 Task: Use the formula "AVERAGEA" in spreadsheet "Project portfolio".
Action: Mouse moved to (145, 131)
Screenshot: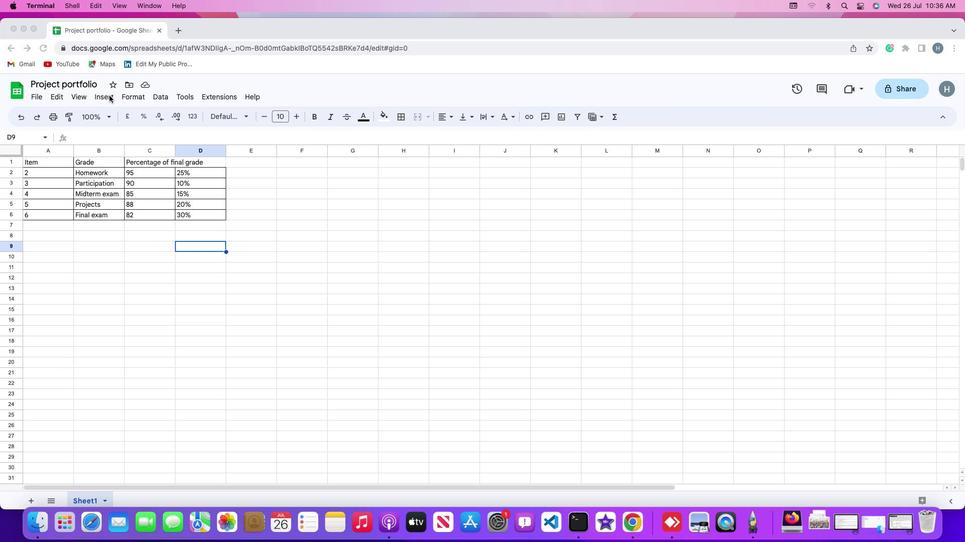 
Action: Mouse pressed left at (145, 131)
Screenshot: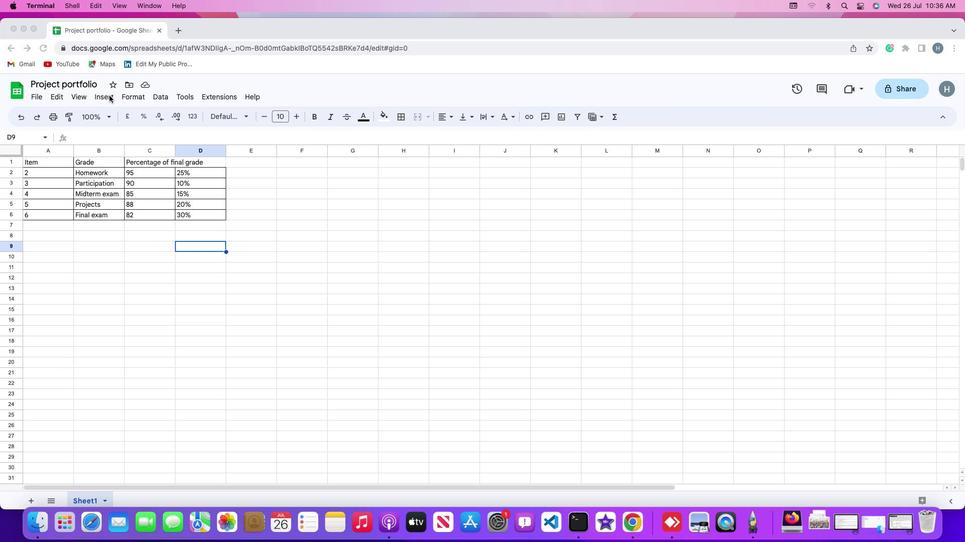 
Action: Mouse pressed left at (145, 131)
Screenshot: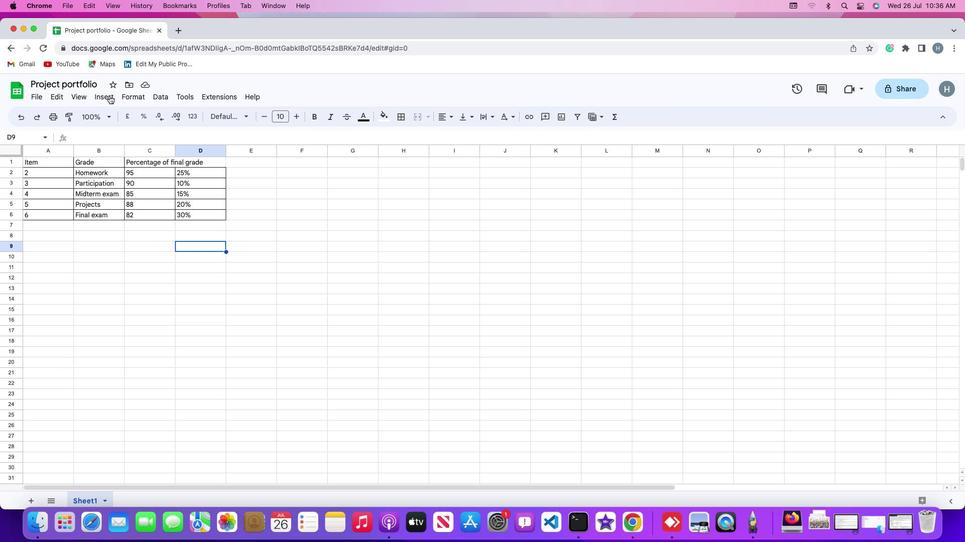 
Action: Mouse moved to (462, 435)
Screenshot: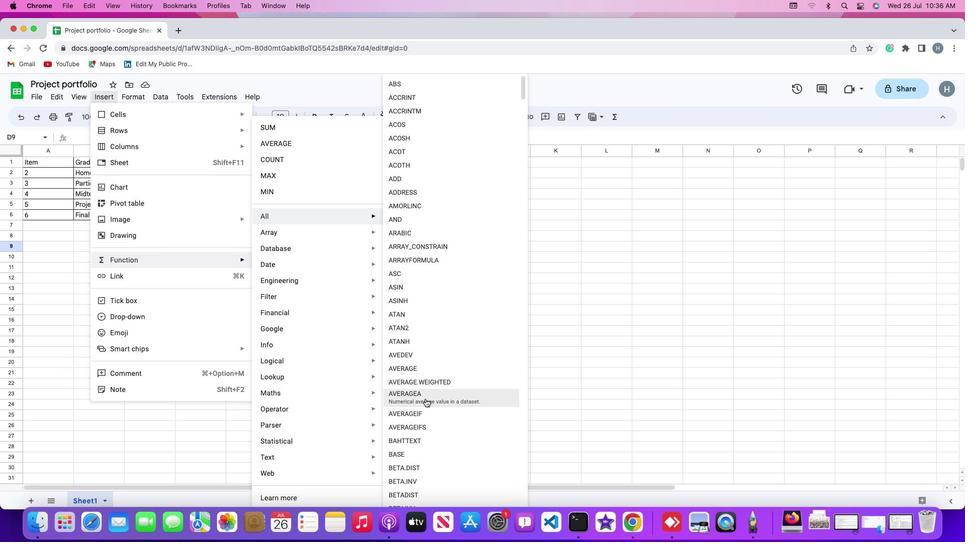 
Action: Mouse pressed left at (462, 435)
Screenshot: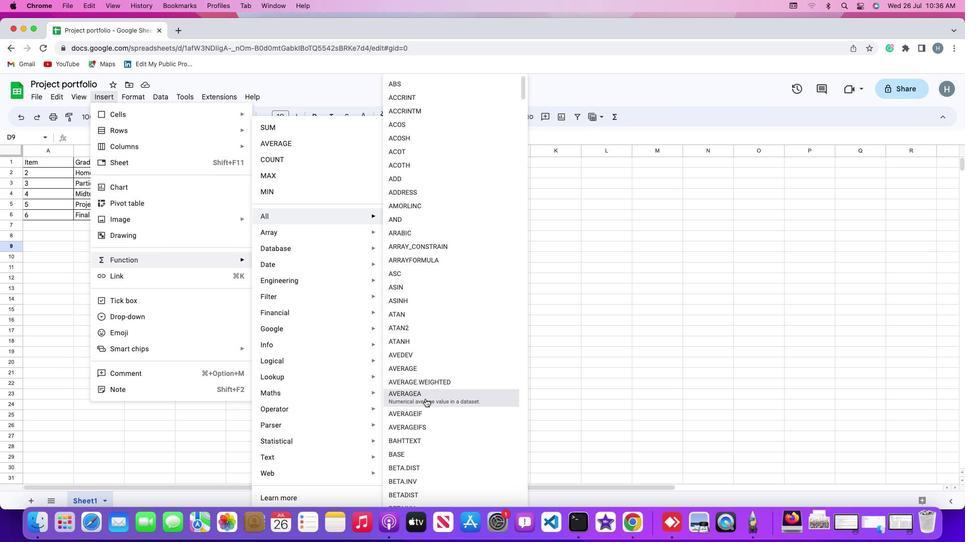 
Action: Mouse moved to (192, 209)
Screenshot: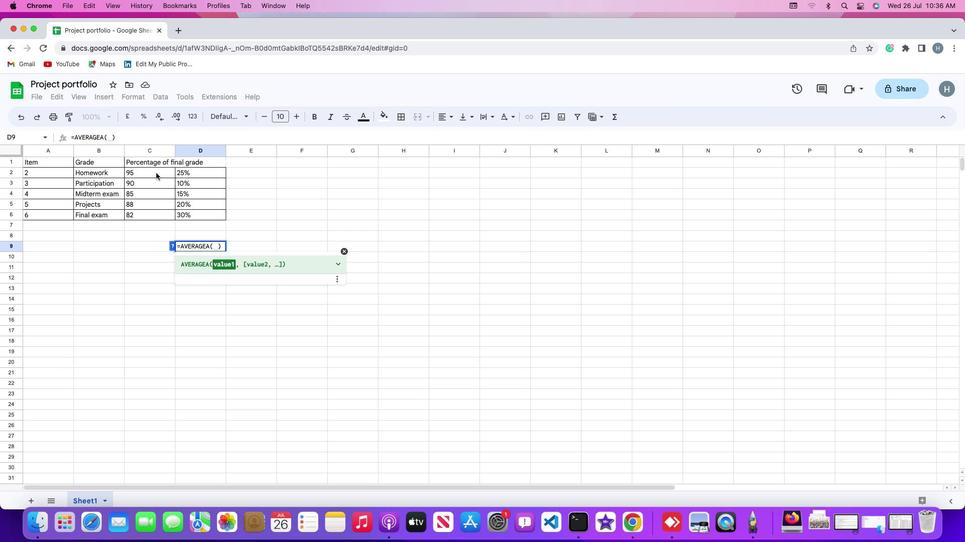 
Action: Mouse pressed left at (192, 209)
Screenshot: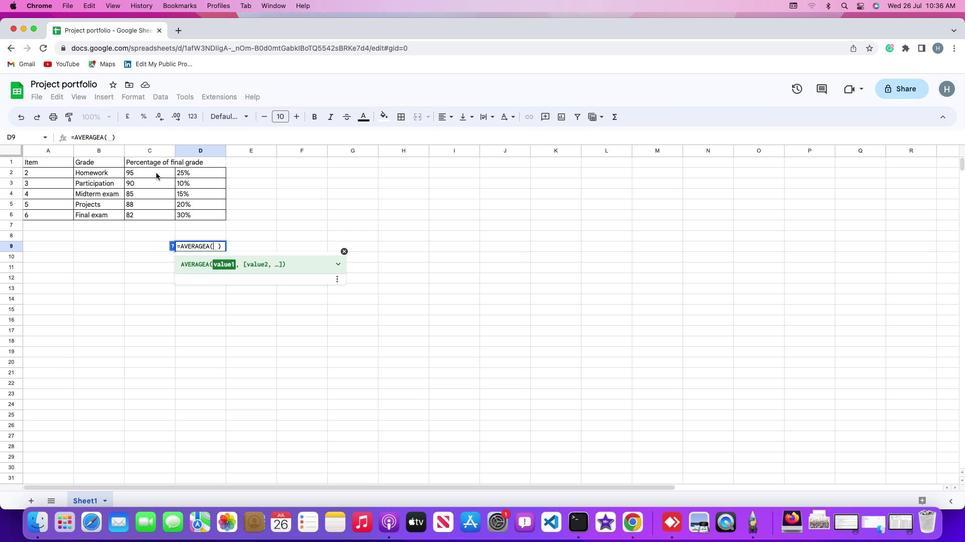 
Action: Mouse moved to (195, 247)
Screenshot: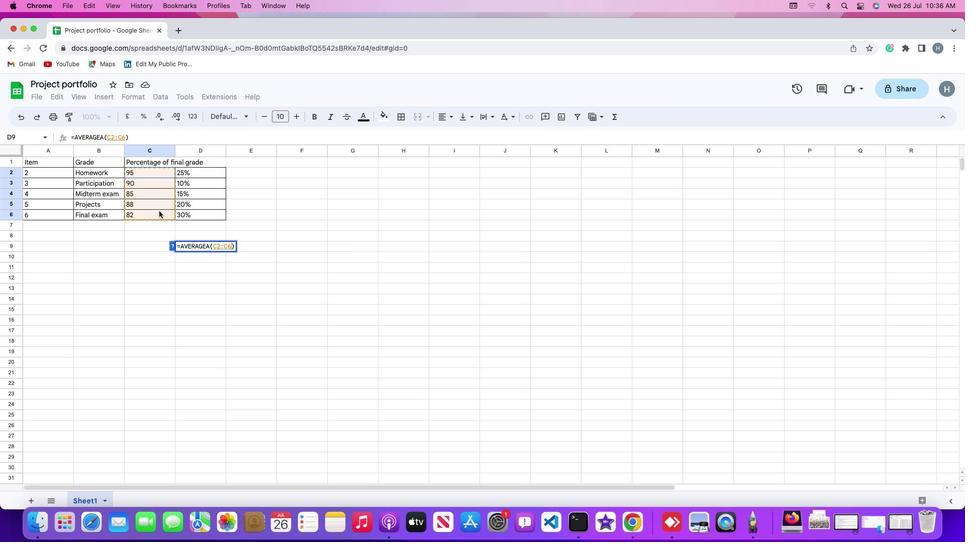 
Action: Key pressed ','
Screenshot: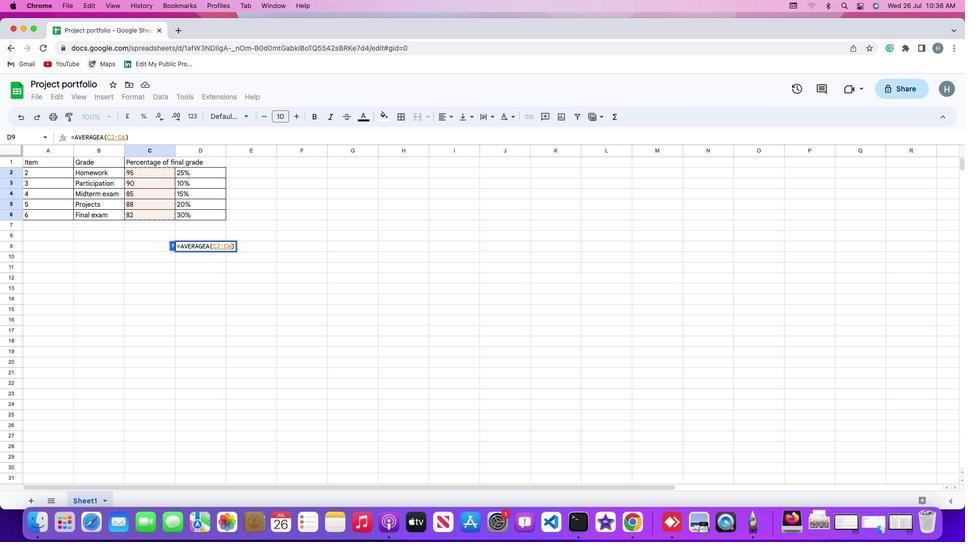 
Action: Mouse moved to (237, 206)
Screenshot: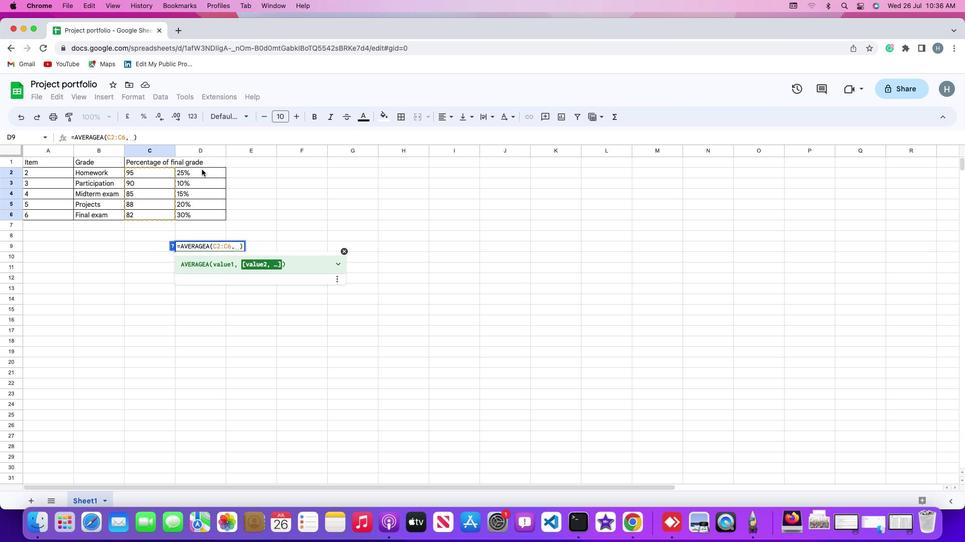 
Action: Mouse pressed left at (237, 206)
Screenshot: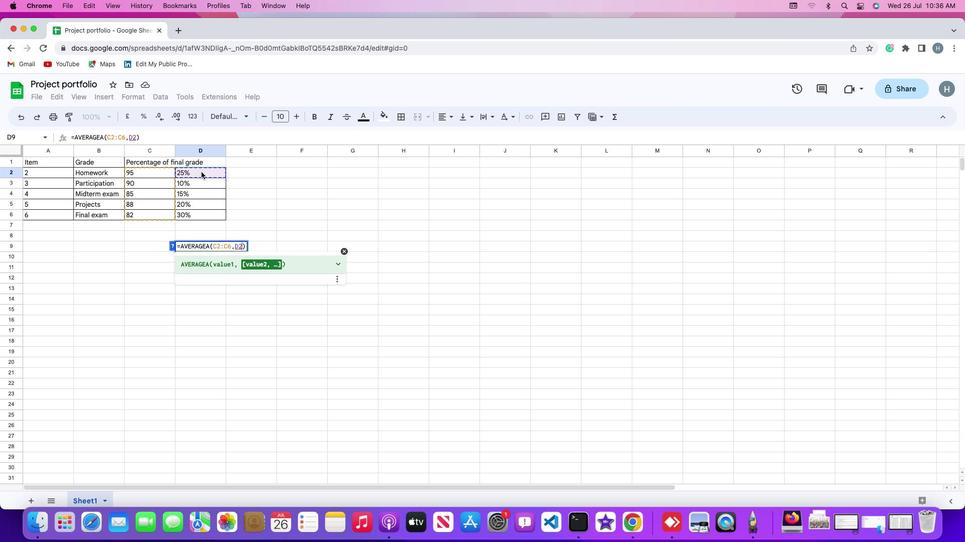 
Action: Mouse moved to (238, 251)
Screenshot: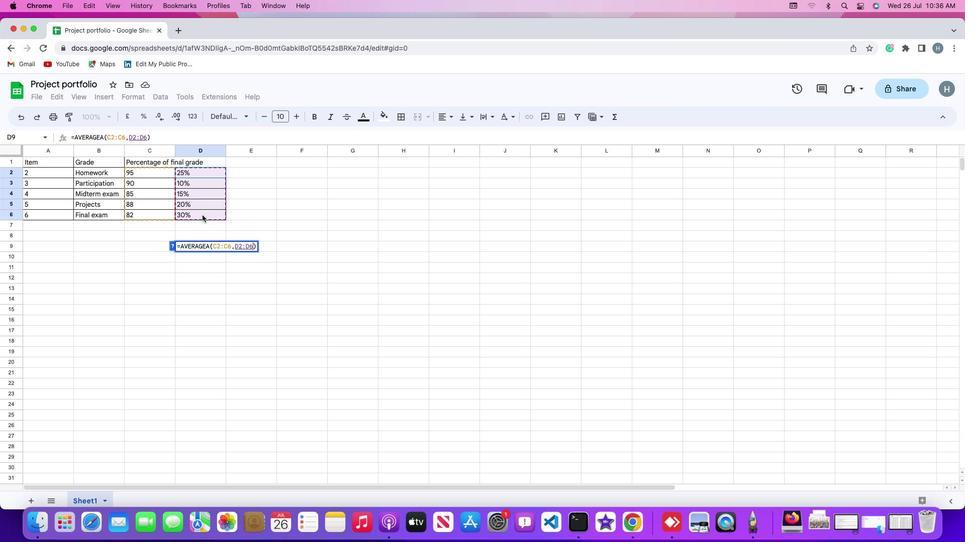 
Action: Key pressed Key.enter
Screenshot: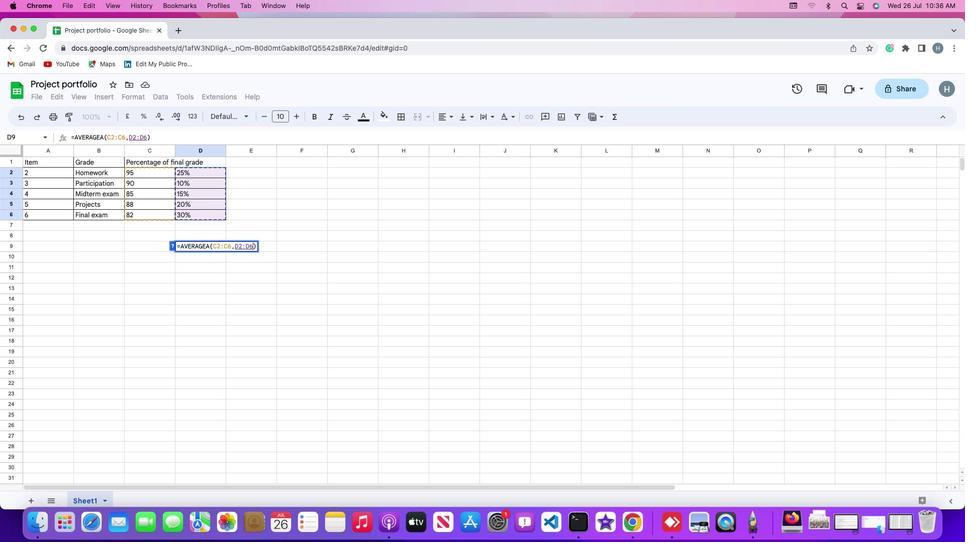 
Action: Mouse moved to (317, 350)
Screenshot: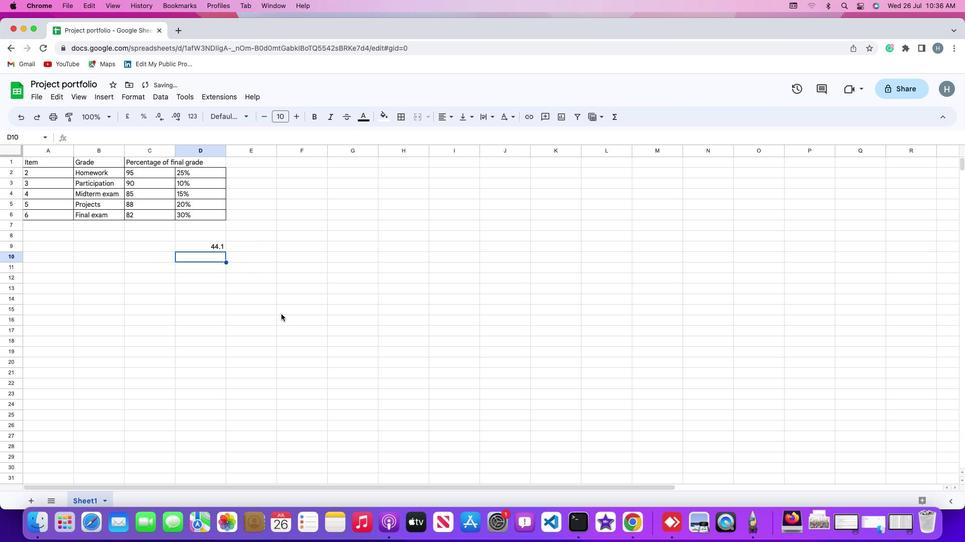 
